 Task: Check the average views per listing of walk-in closet in the last 5 years.
Action: Mouse moved to (1080, 273)
Screenshot: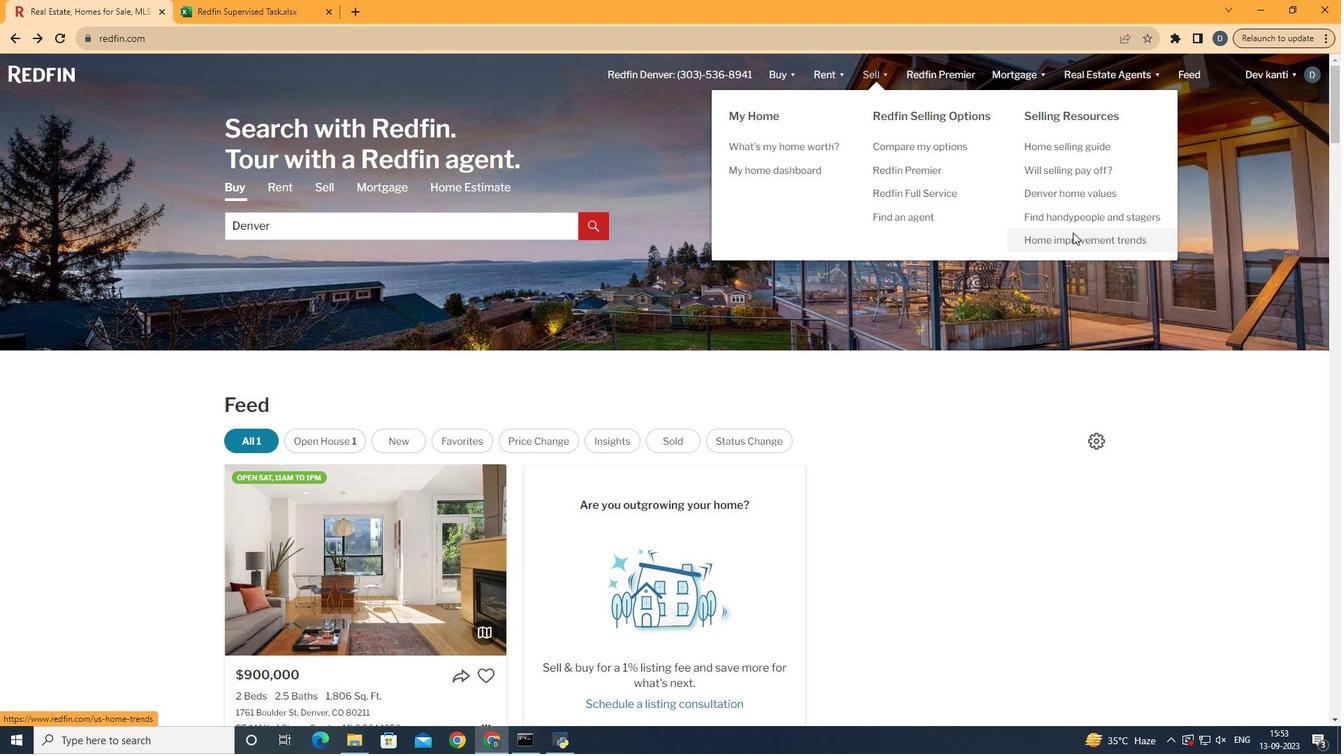 
Action: Mouse pressed left at (1080, 273)
Screenshot: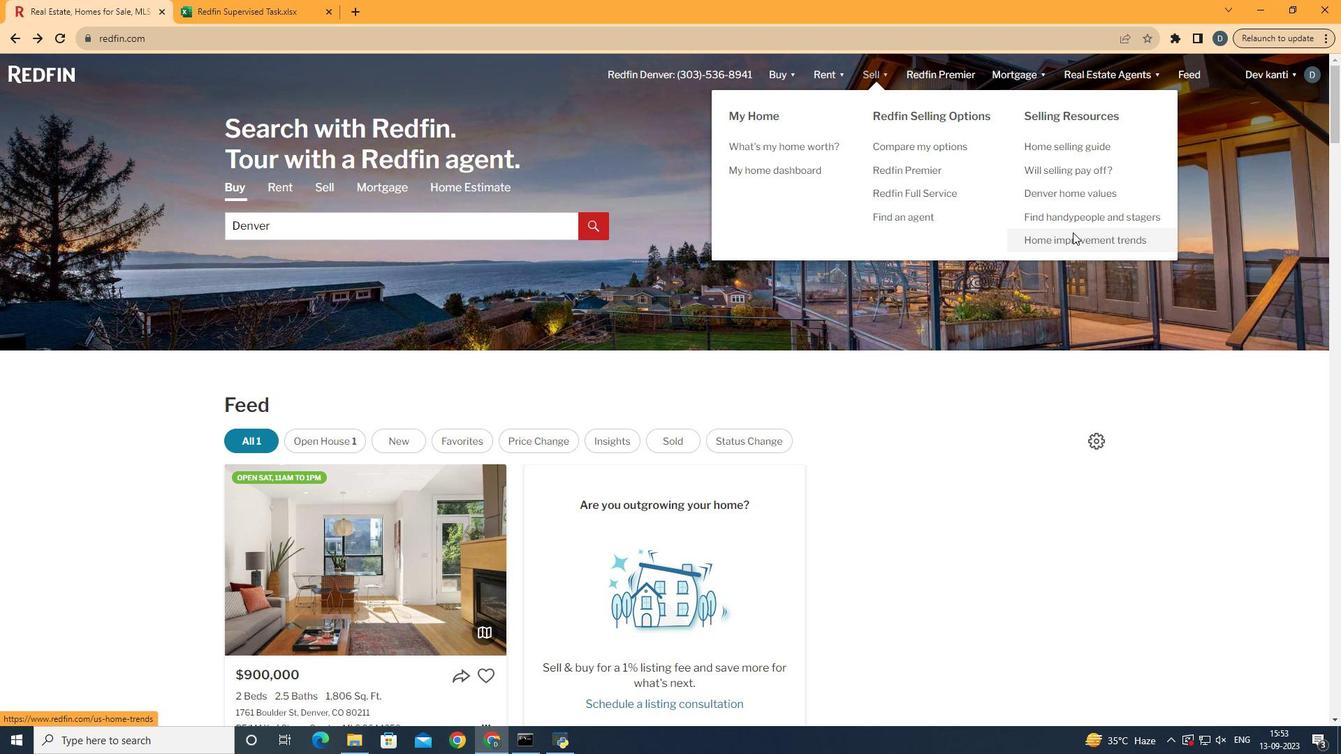 
Action: Mouse moved to (359, 301)
Screenshot: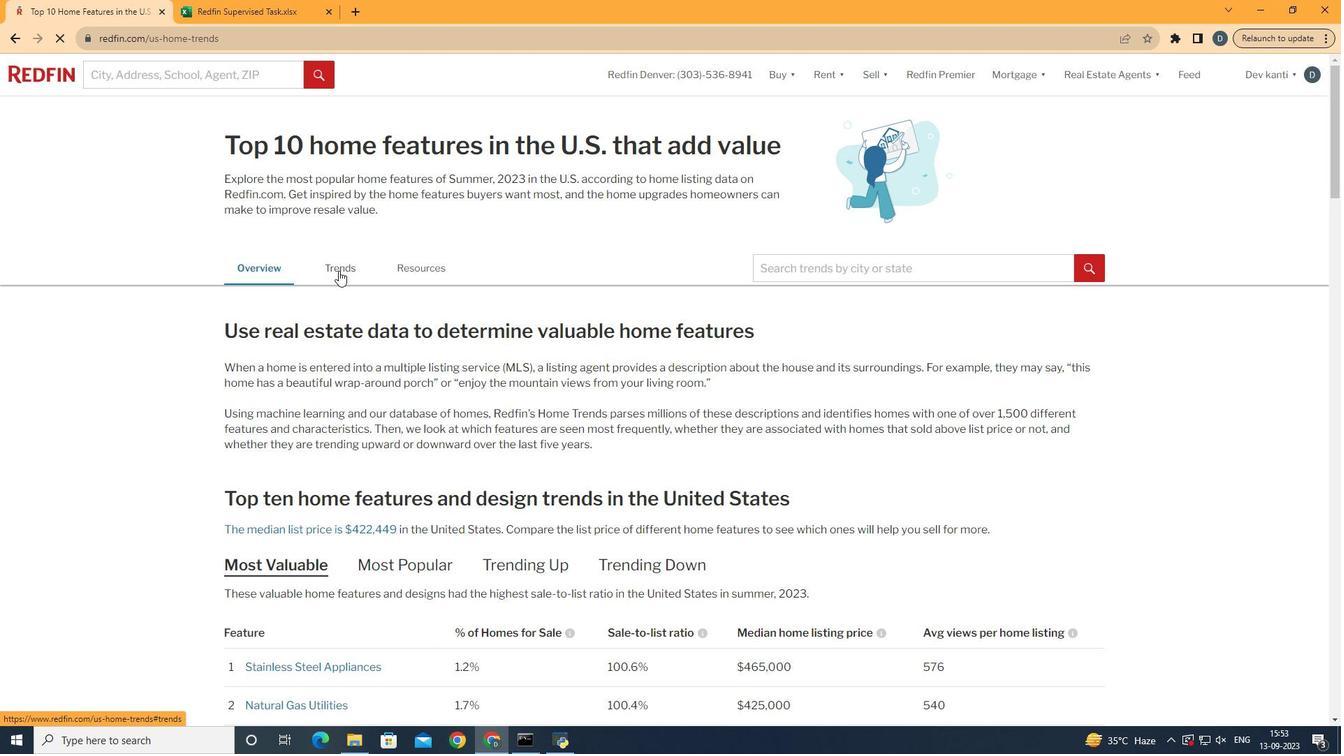 
Action: Mouse pressed left at (359, 301)
Screenshot: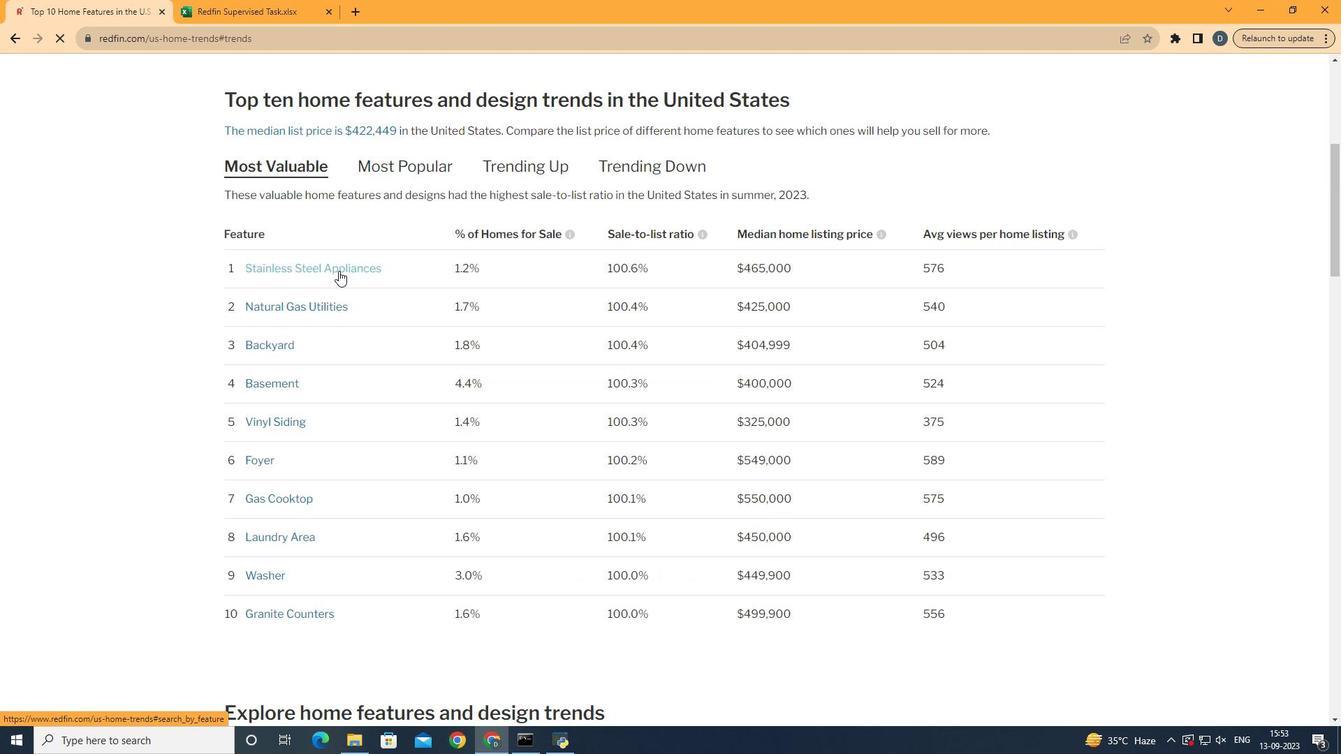 
Action: Mouse moved to (707, 385)
Screenshot: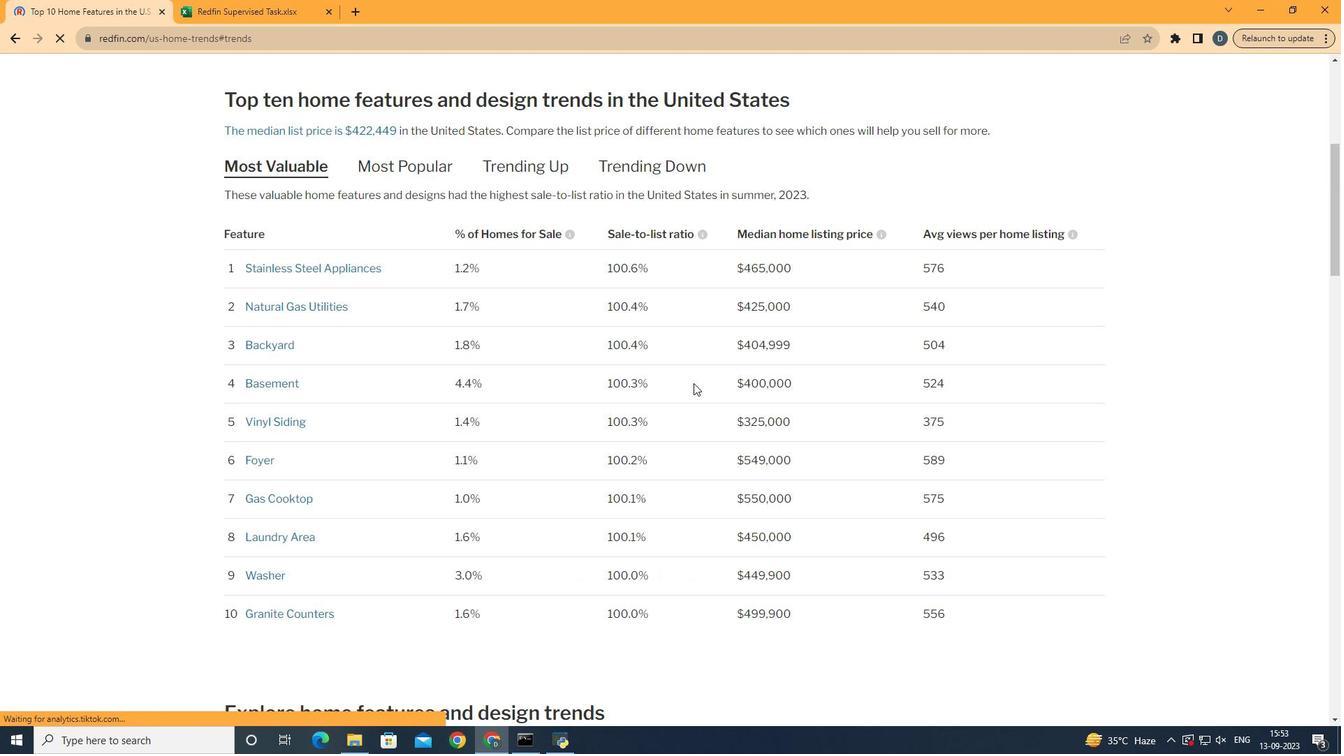 
Action: Mouse scrolled (707, 384) with delta (0, 0)
Screenshot: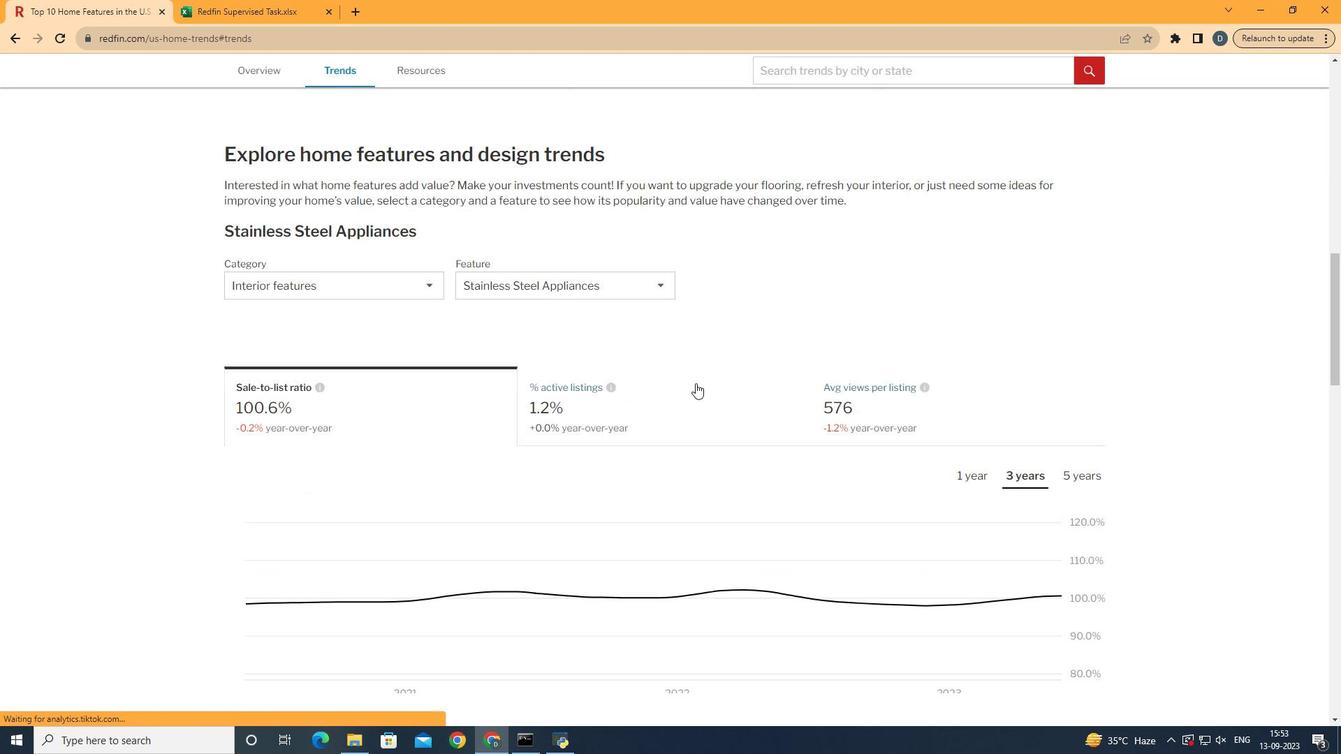 
Action: Mouse scrolled (707, 384) with delta (0, 0)
Screenshot: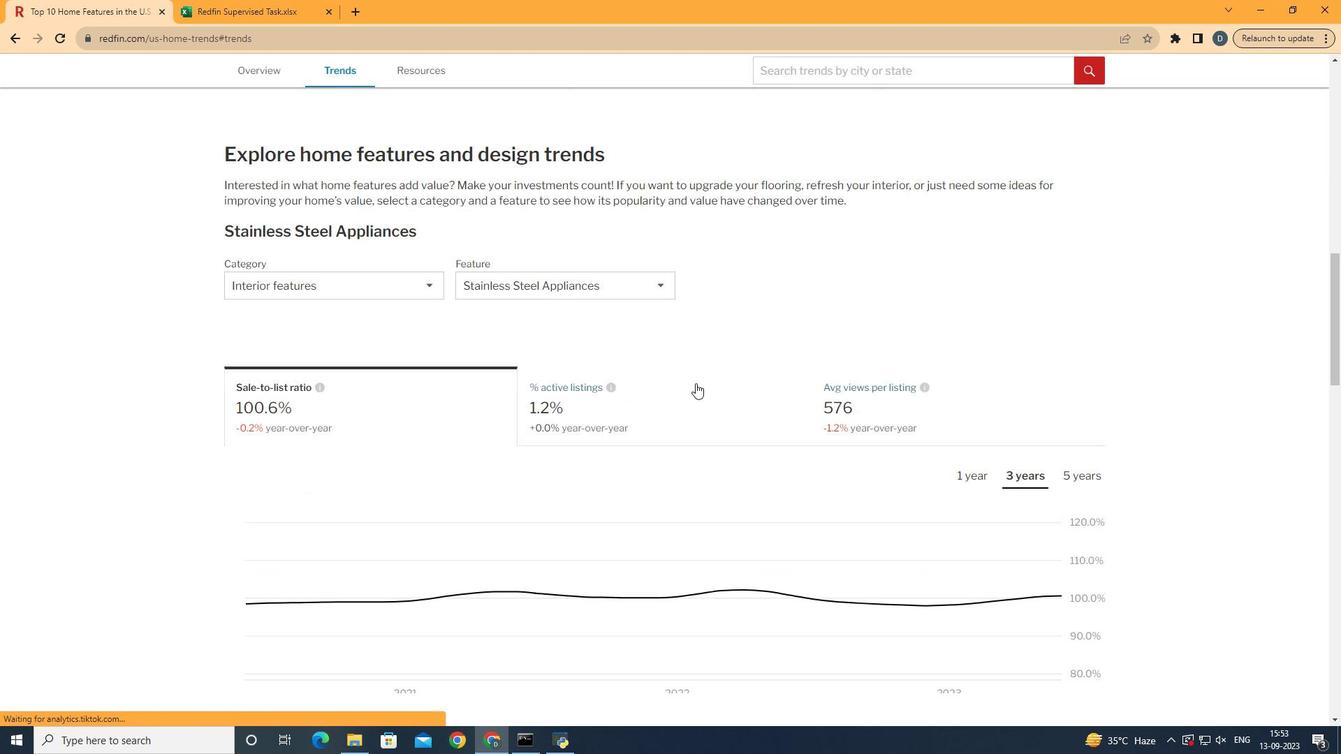 
Action: Mouse scrolled (707, 384) with delta (0, 0)
Screenshot: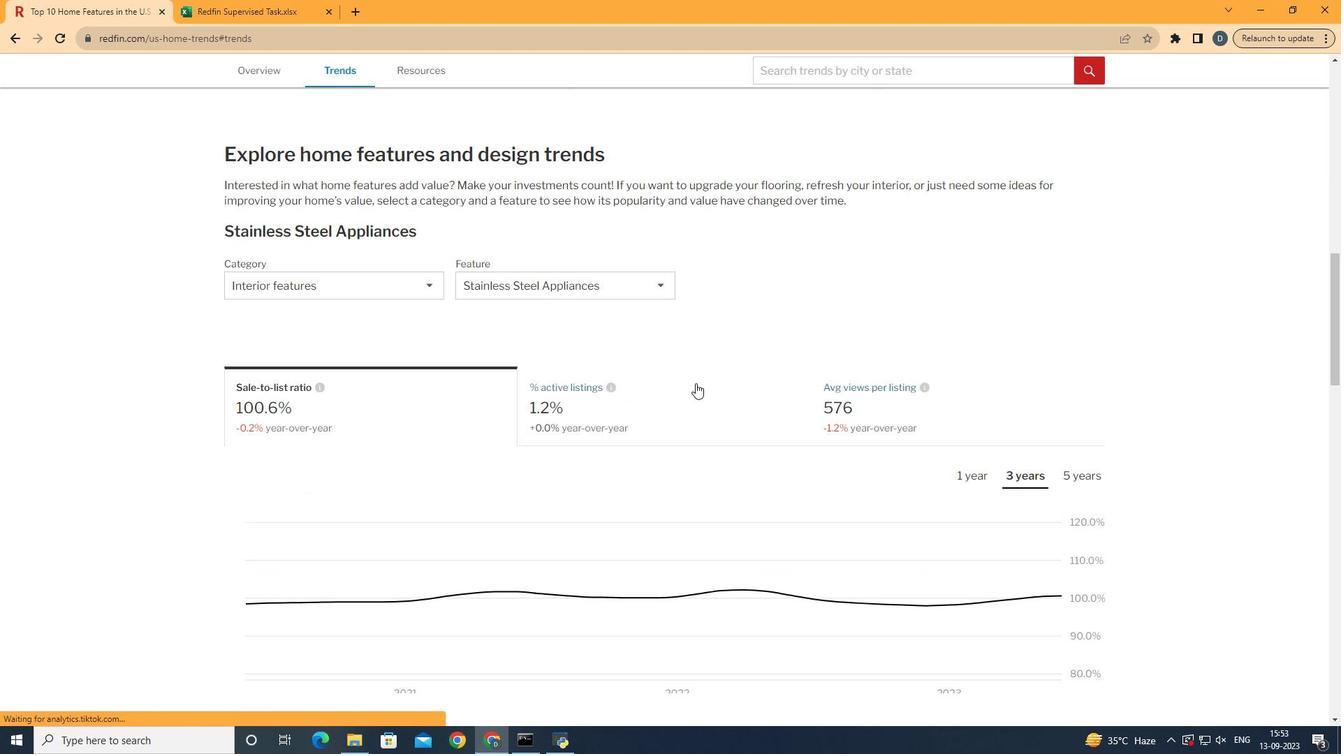 
Action: Mouse scrolled (707, 384) with delta (0, 0)
Screenshot: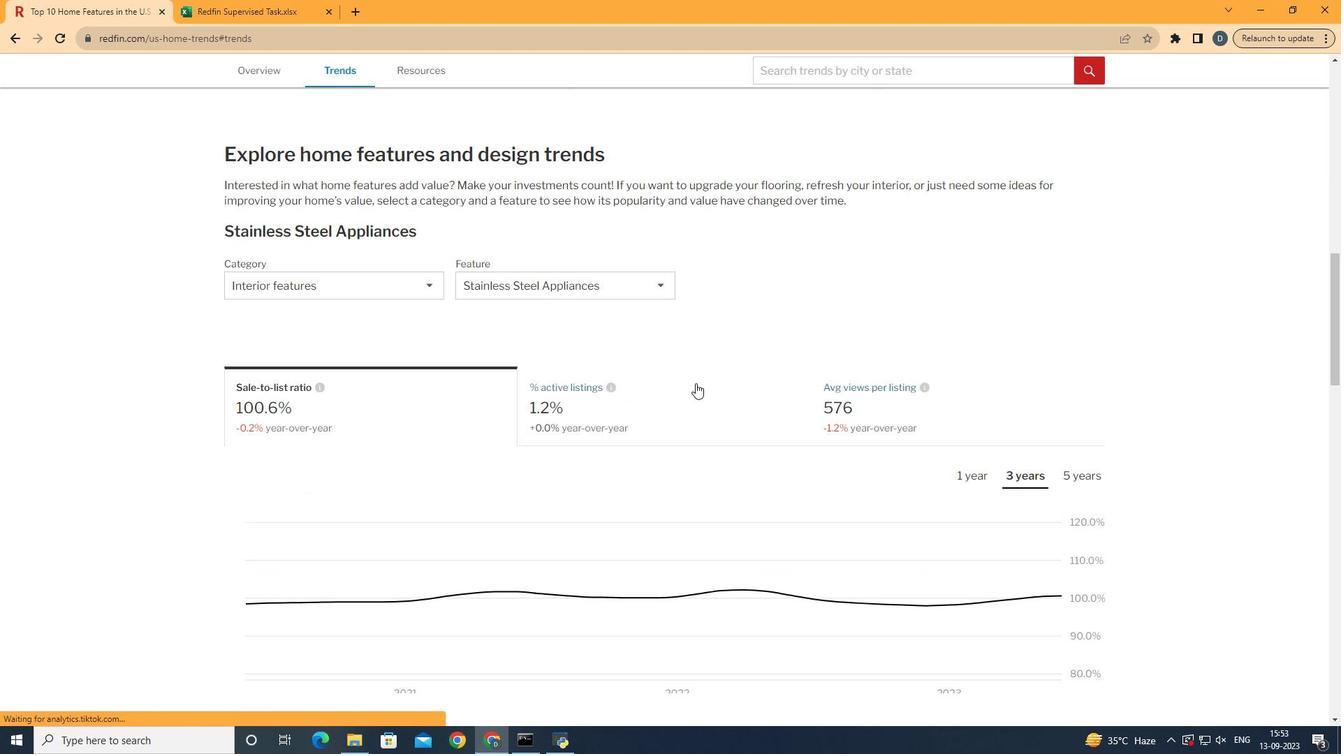 
Action: Mouse scrolled (707, 384) with delta (0, 0)
Screenshot: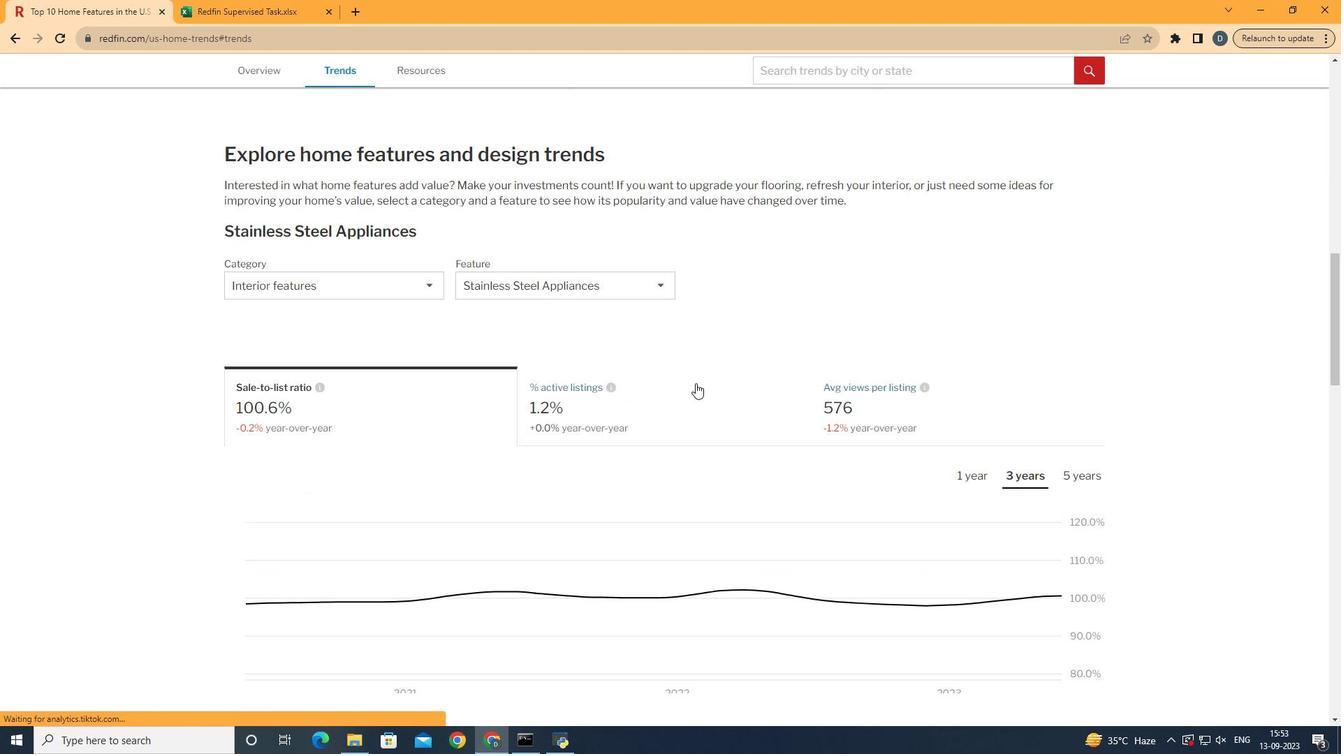 
Action: Mouse scrolled (707, 384) with delta (0, 0)
Screenshot: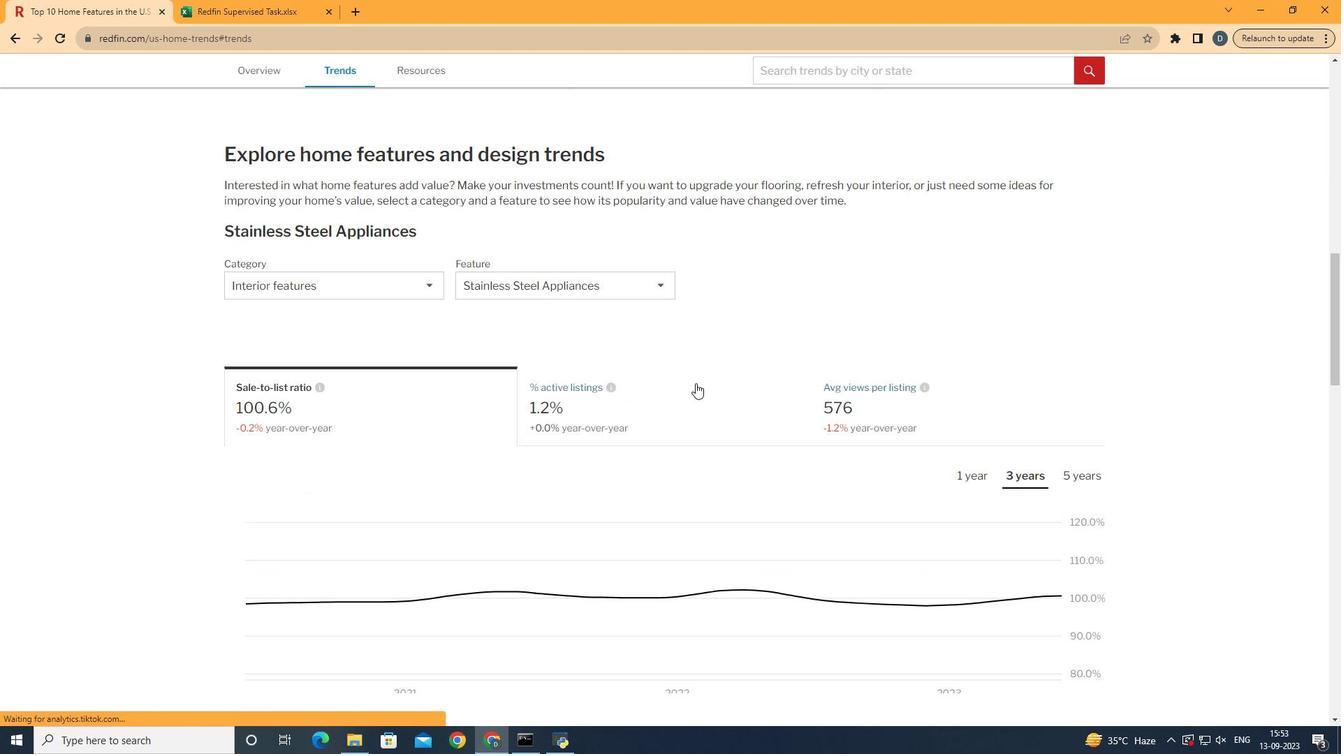 
Action: Mouse moved to (709, 385)
Screenshot: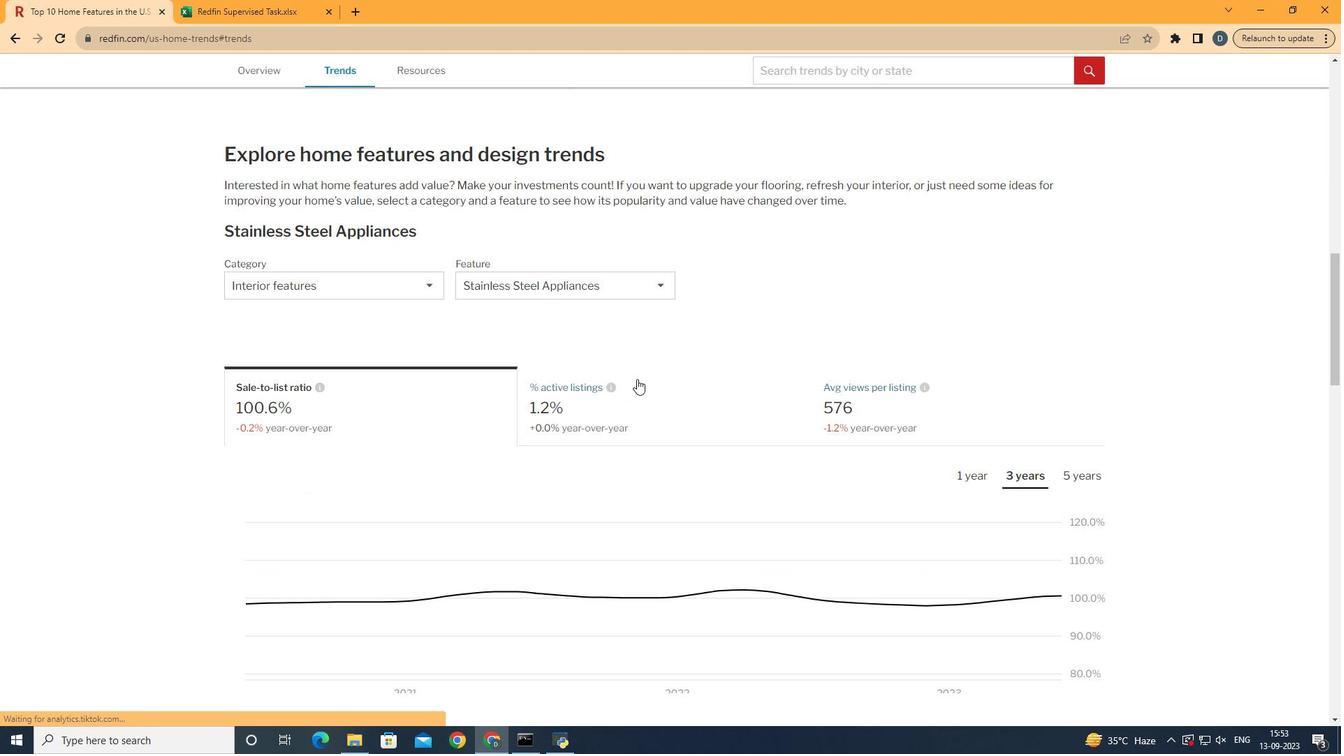 
Action: Mouse scrolled (709, 384) with delta (0, 0)
Screenshot: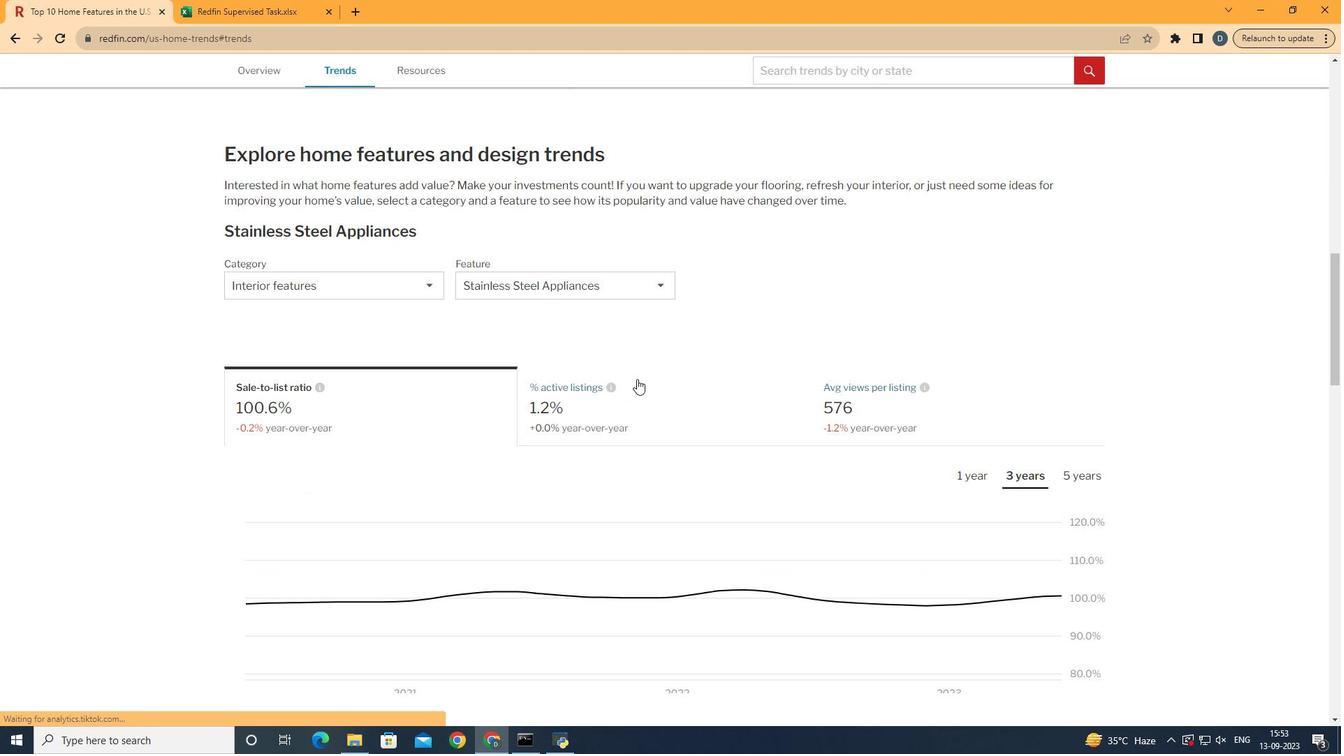 
Action: Mouse moved to (345, 317)
Screenshot: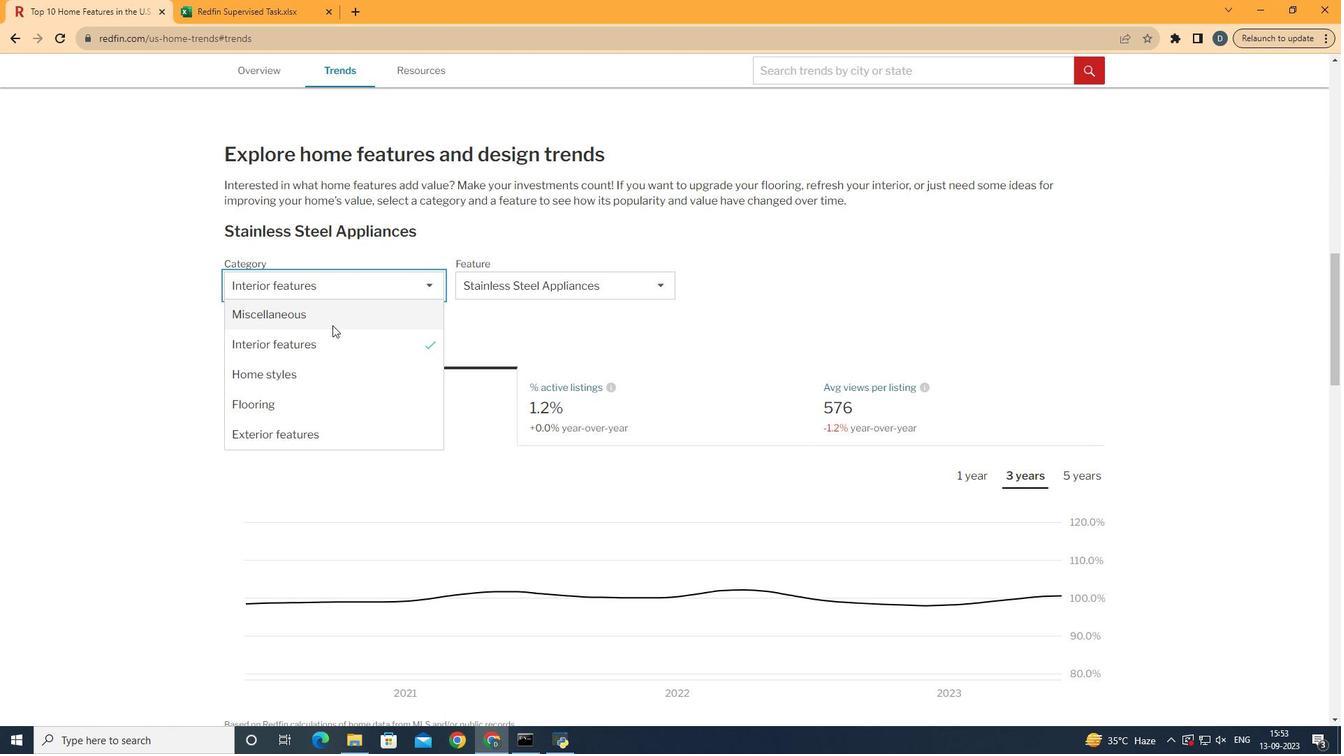 
Action: Mouse pressed left at (345, 317)
Screenshot: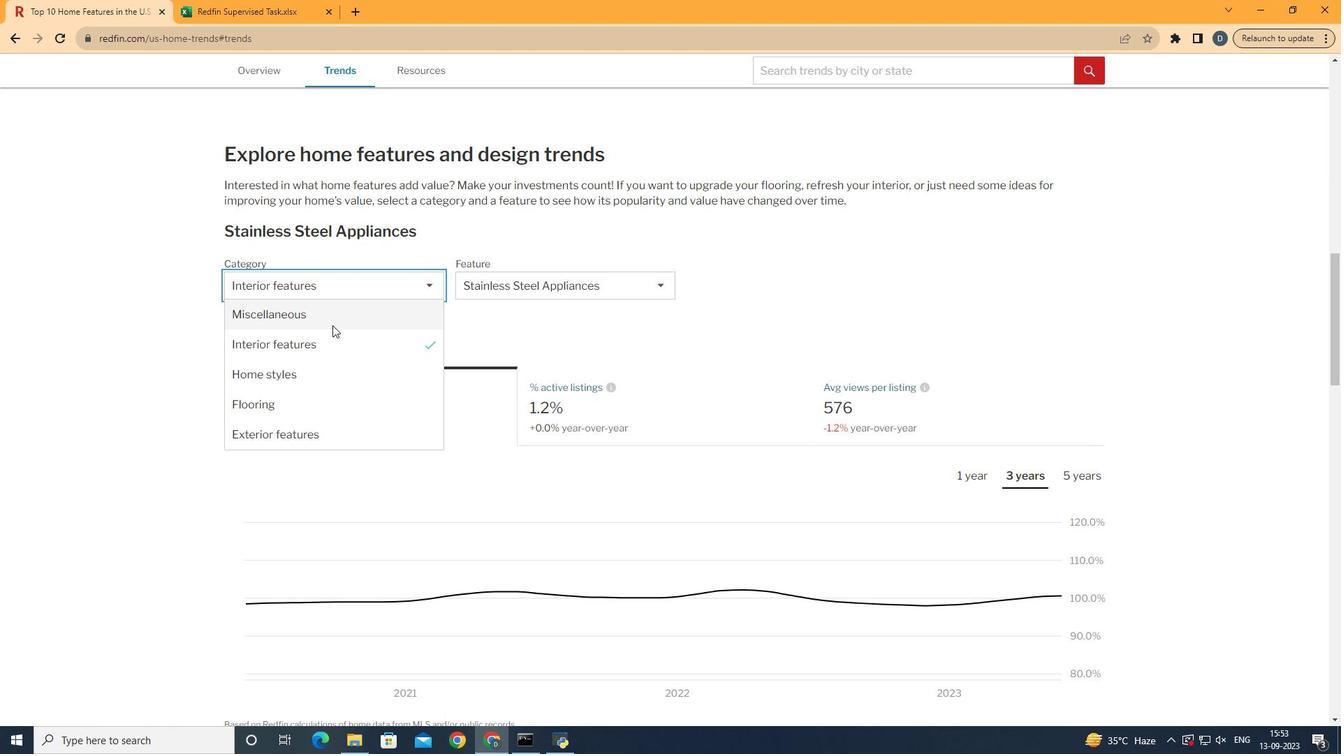 
Action: Mouse moved to (359, 358)
Screenshot: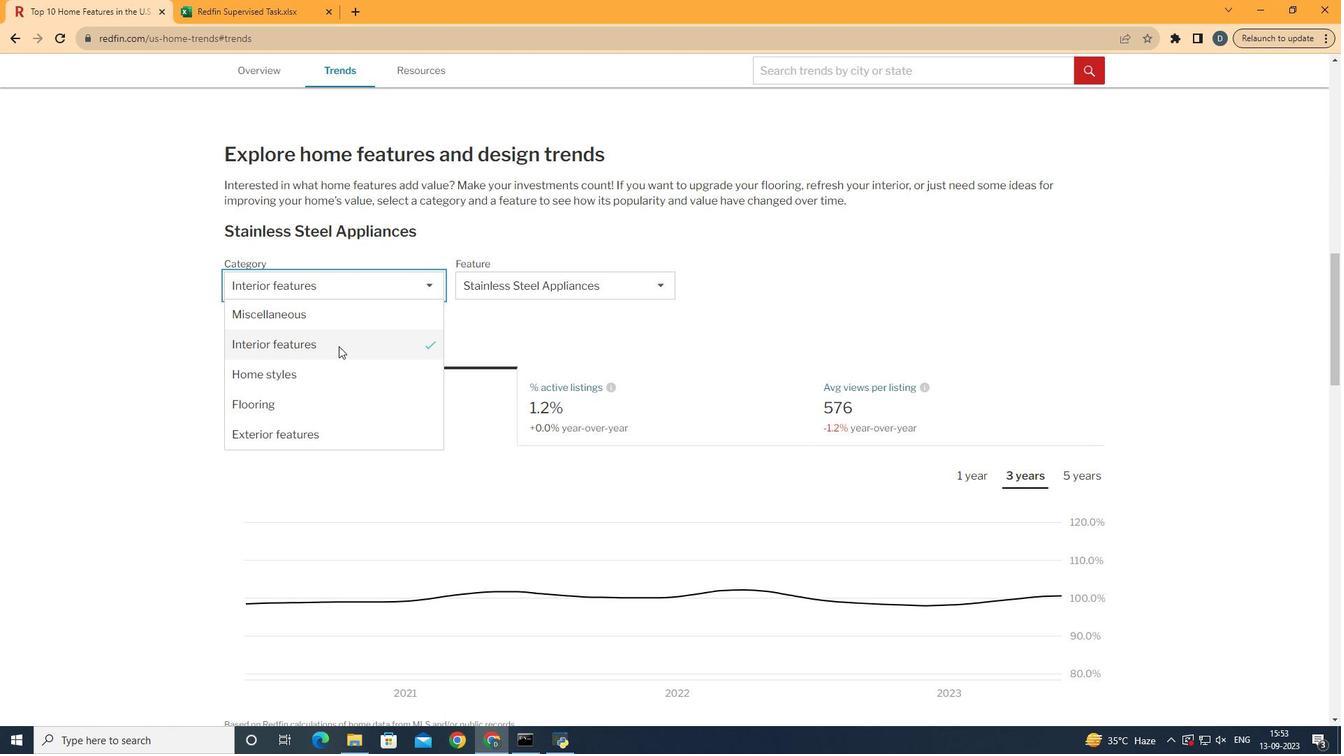 
Action: Mouse pressed left at (359, 358)
Screenshot: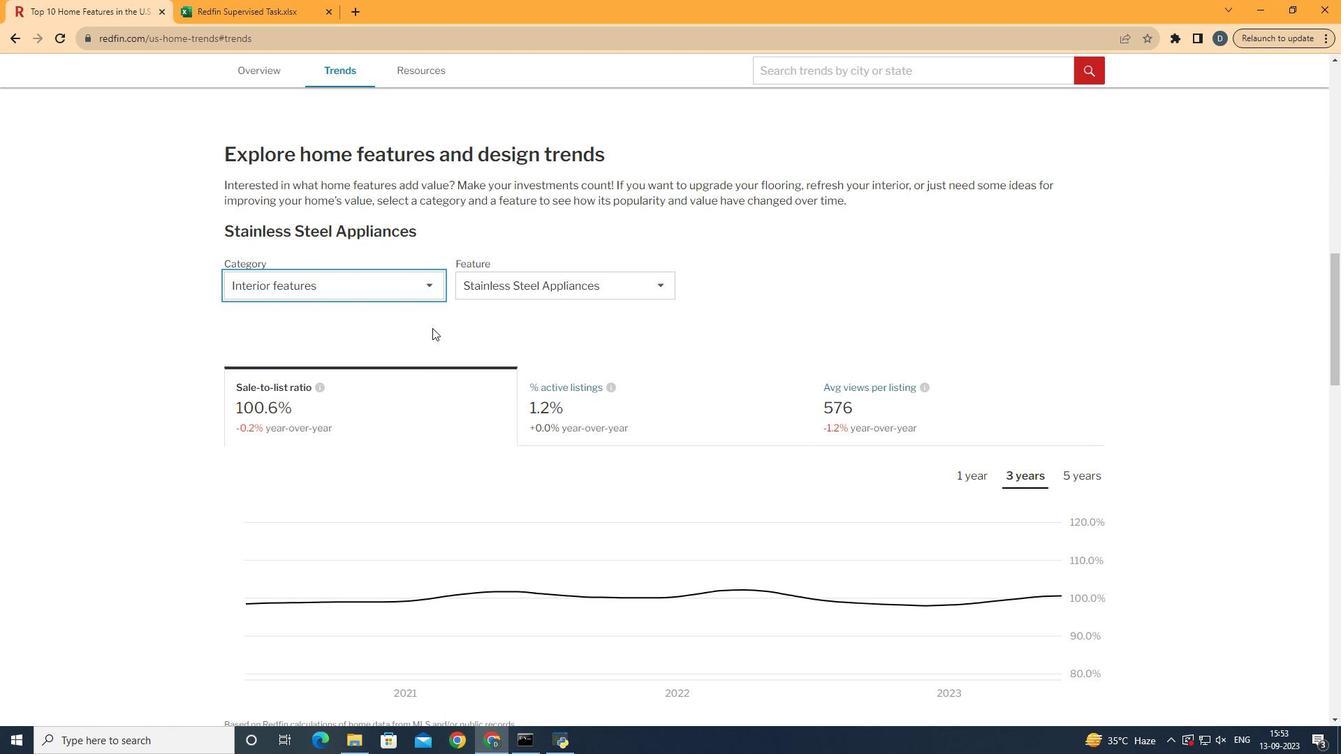 
Action: Mouse moved to (574, 324)
Screenshot: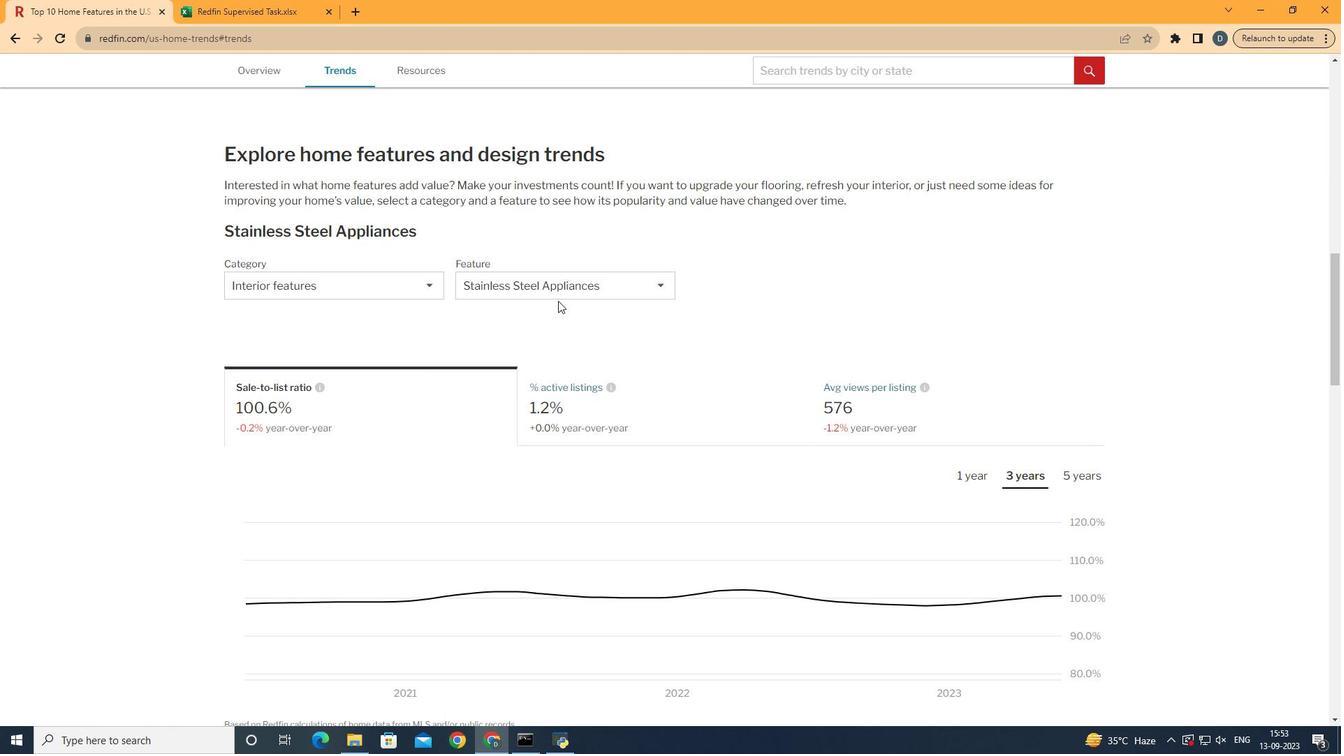 
Action: Mouse pressed left at (574, 324)
Screenshot: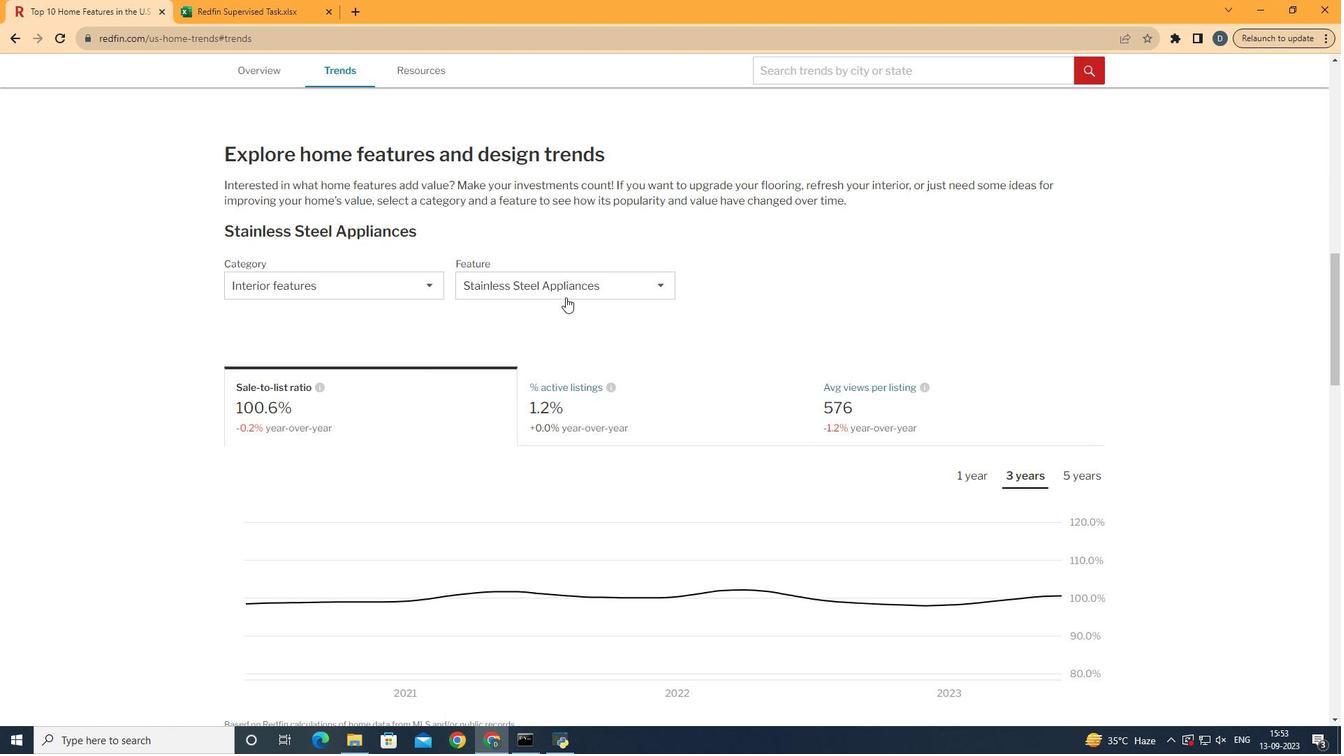 
Action: Mouse moved to (607, 314)
Screenshot: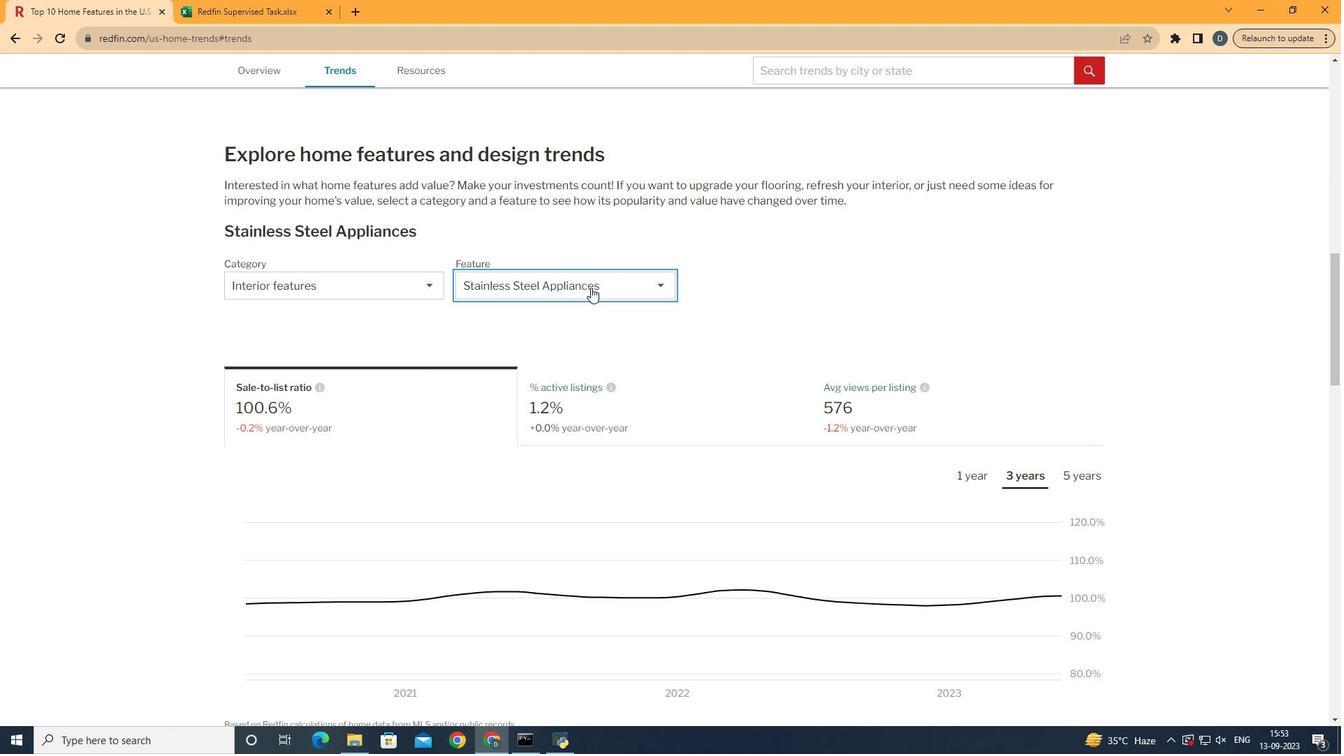 
Action: Mouse pressed left at (607, 314)
Screenshot: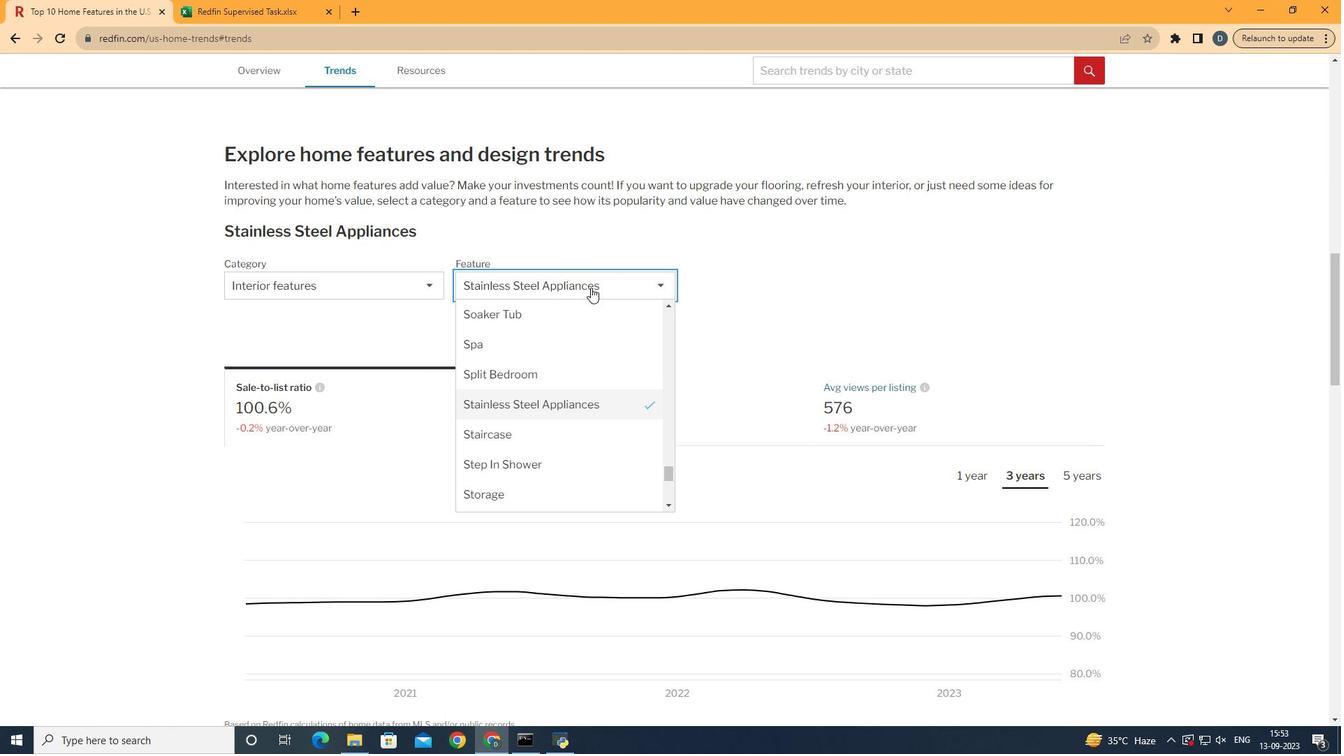 
Action: Mouse moved to (612, 403)
Screenshot: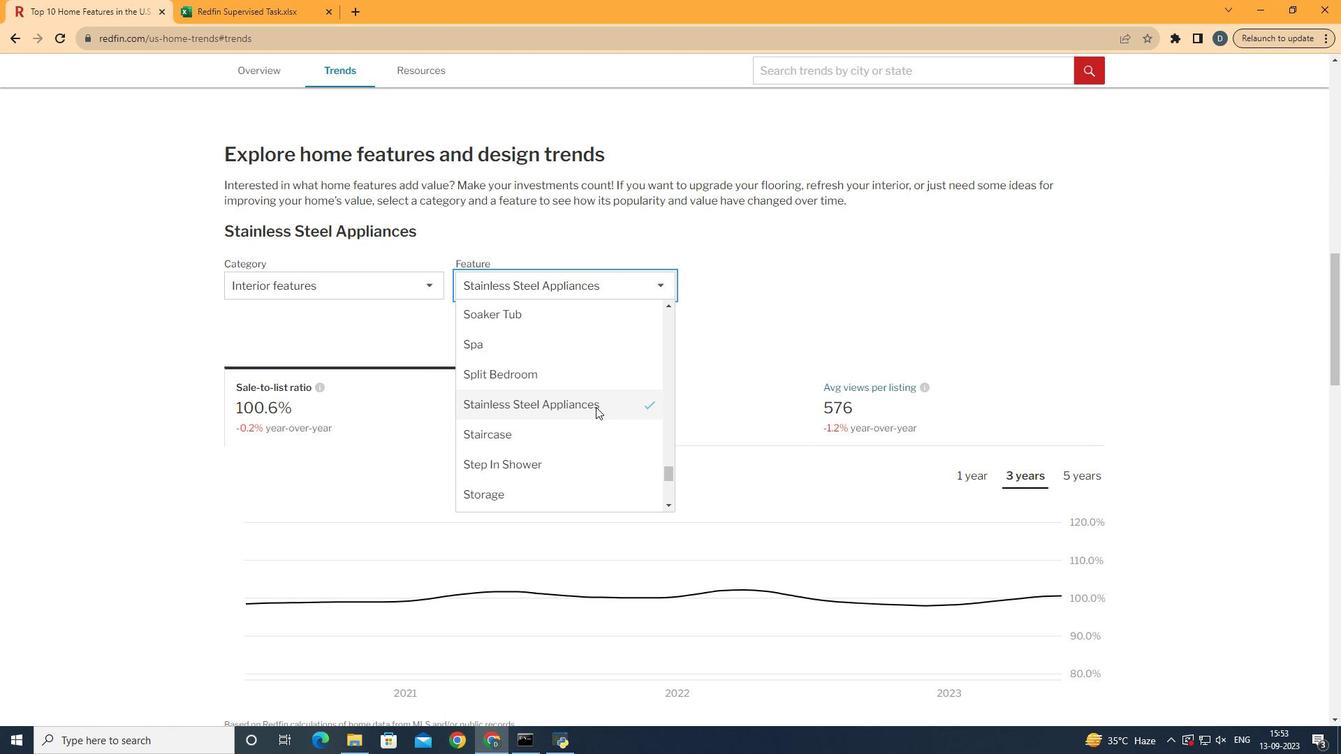 
Action: Mouse scrolled (612, 403) with delta (0, 0)
Screenshot: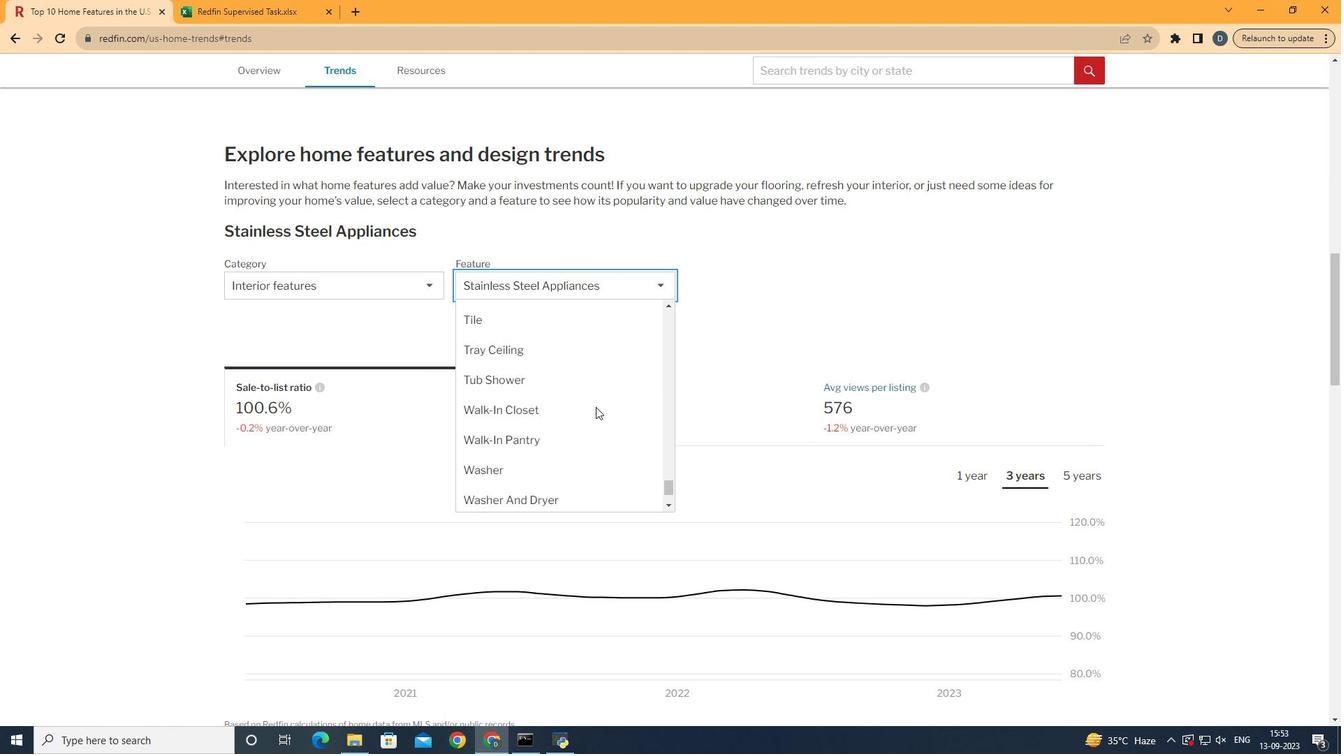 
Action: Mouse scrolled (612, 403) with delta (0, 0)
Screenshot: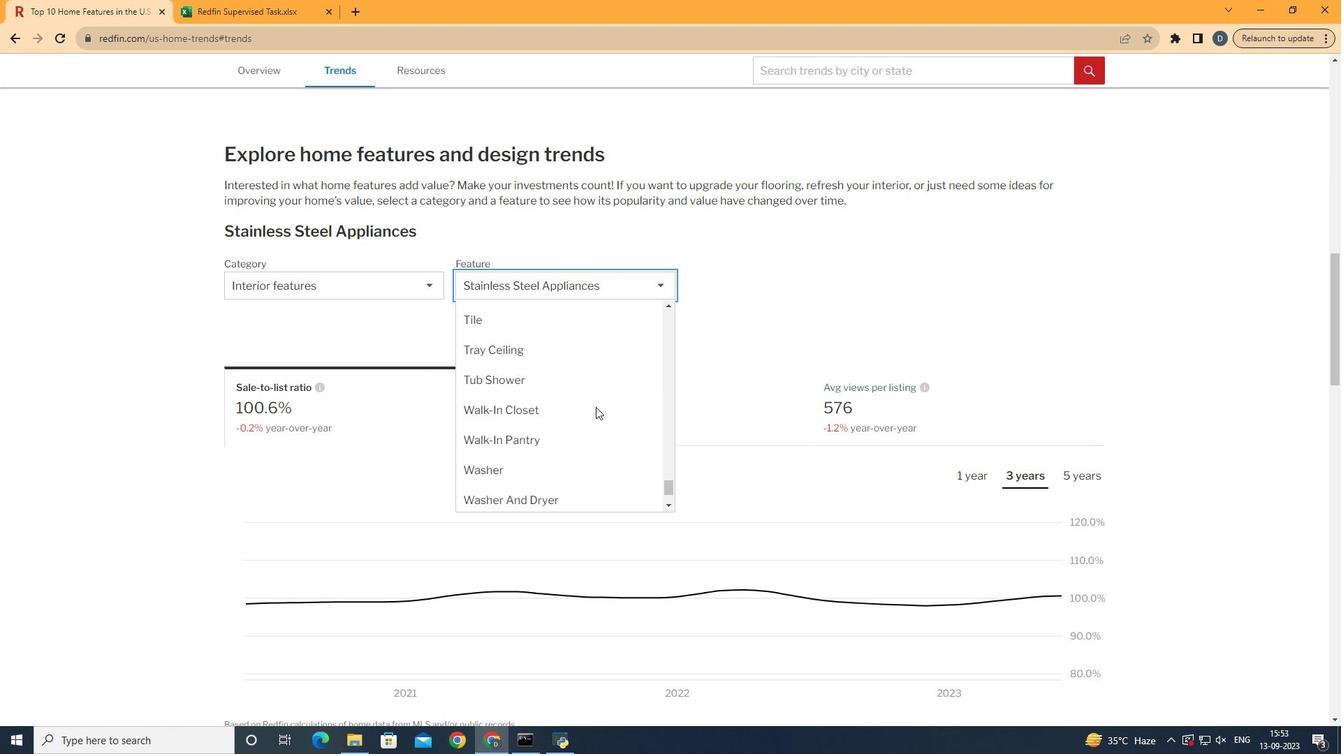 
Action: Mouse scrolled (612, 403) with delta (0, 0)
Screenshot: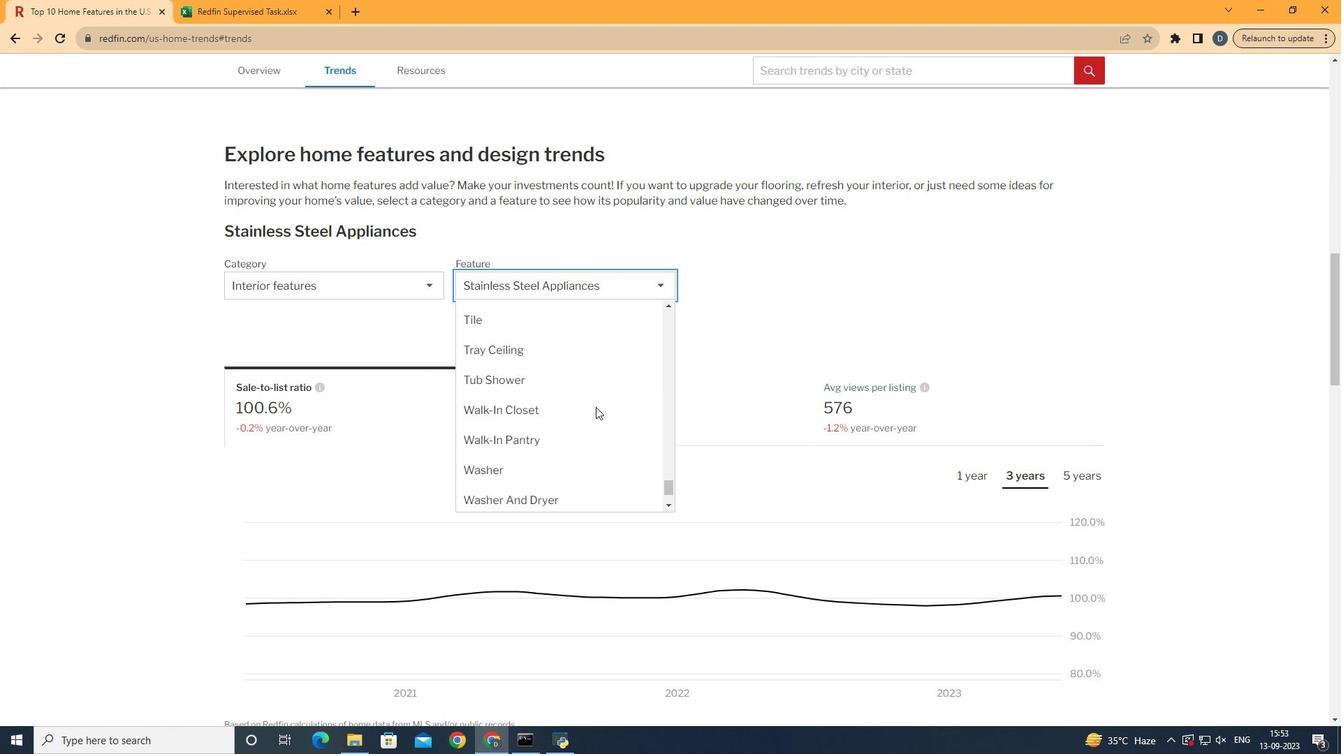 
Action: Mouse moved to (611, 398)
Screenshot: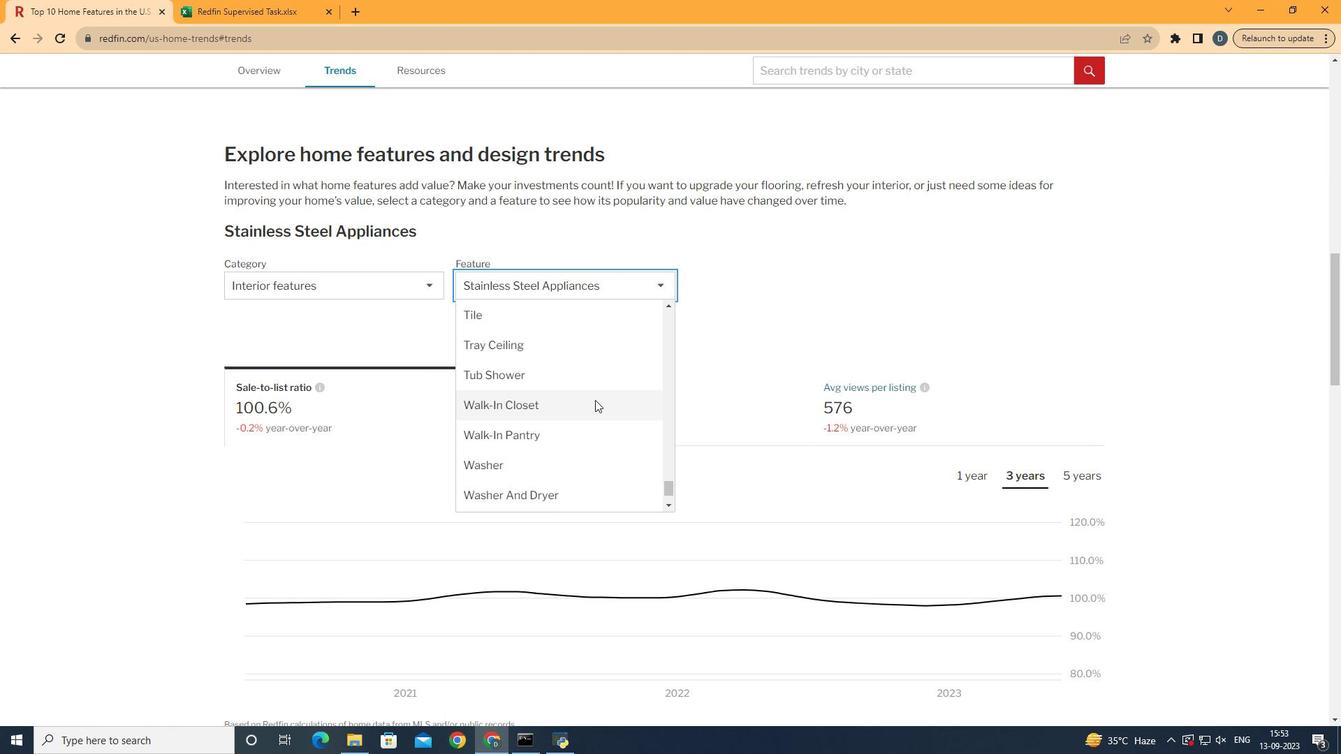 
Action: Mouse pressed left at (611, 398)
Screenshot: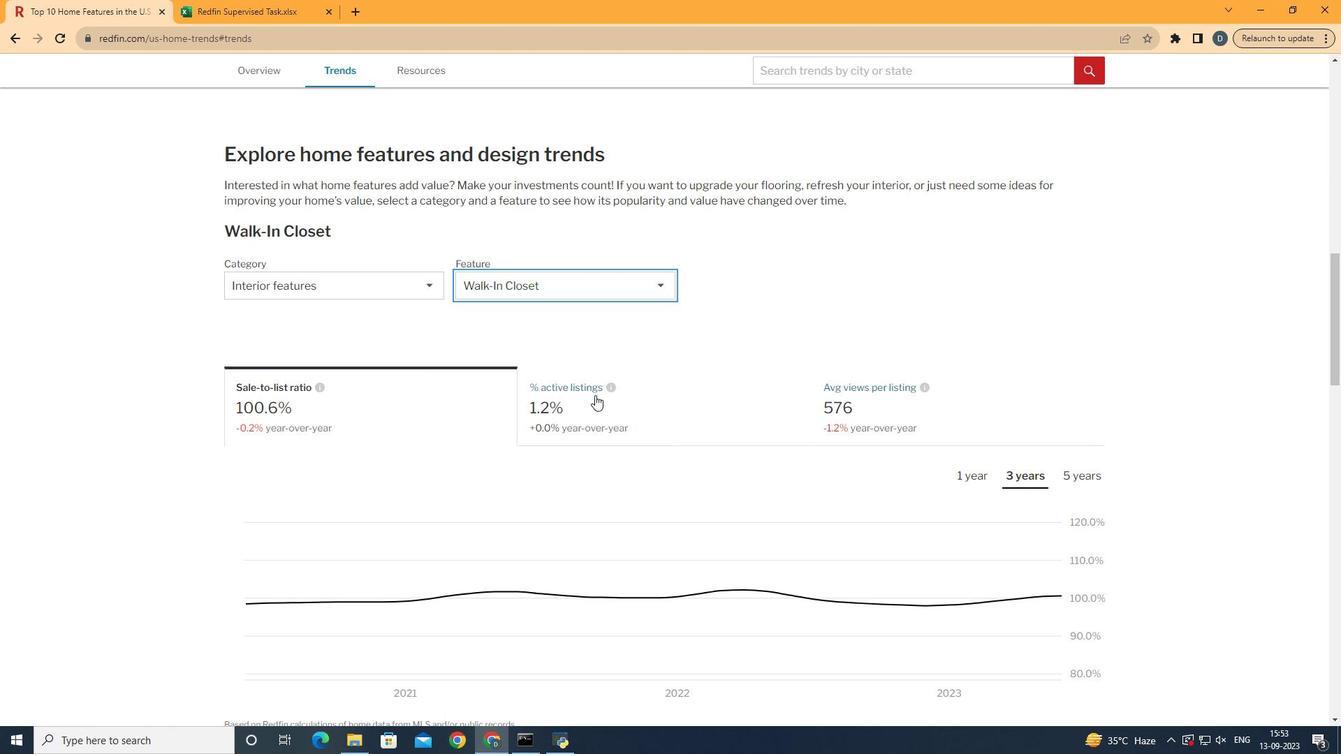 
Action: Mouse moved to (973, 400)
Screenshot: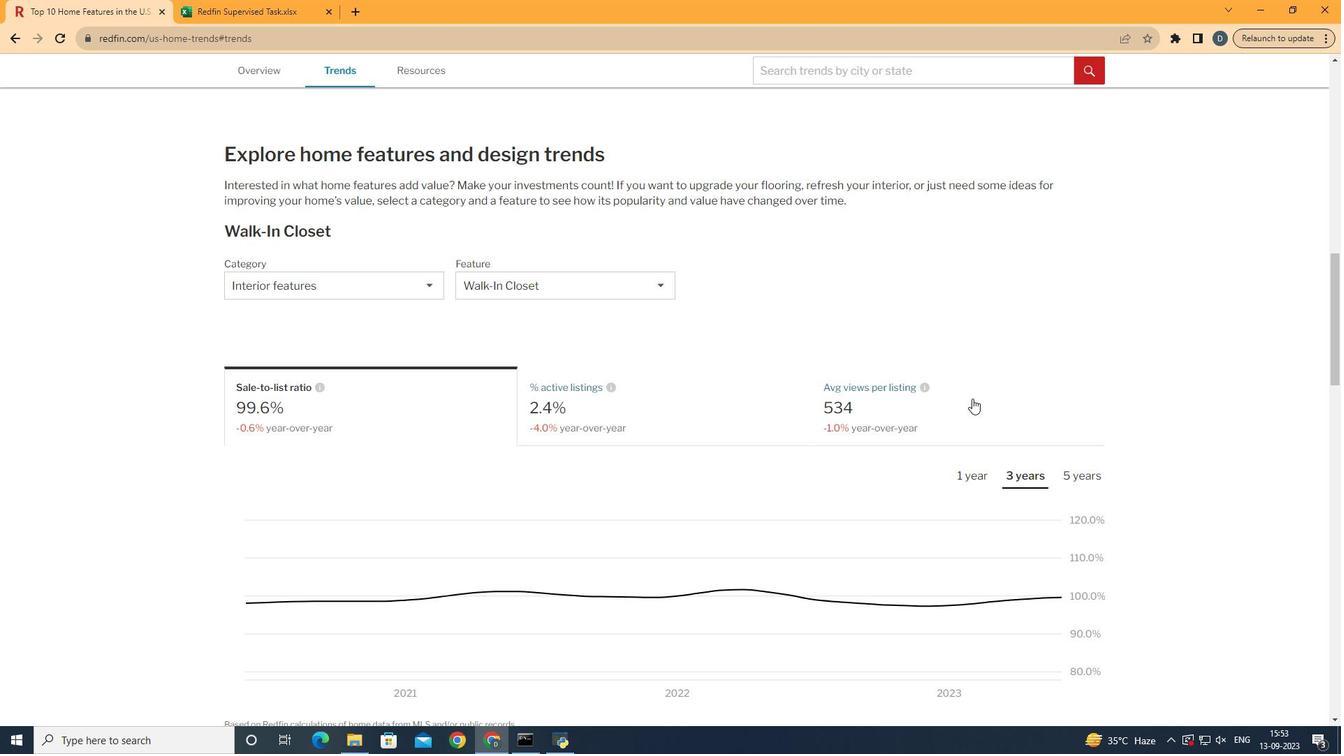 
Action: Mouse pressed left at (973, 400)
Screenshot: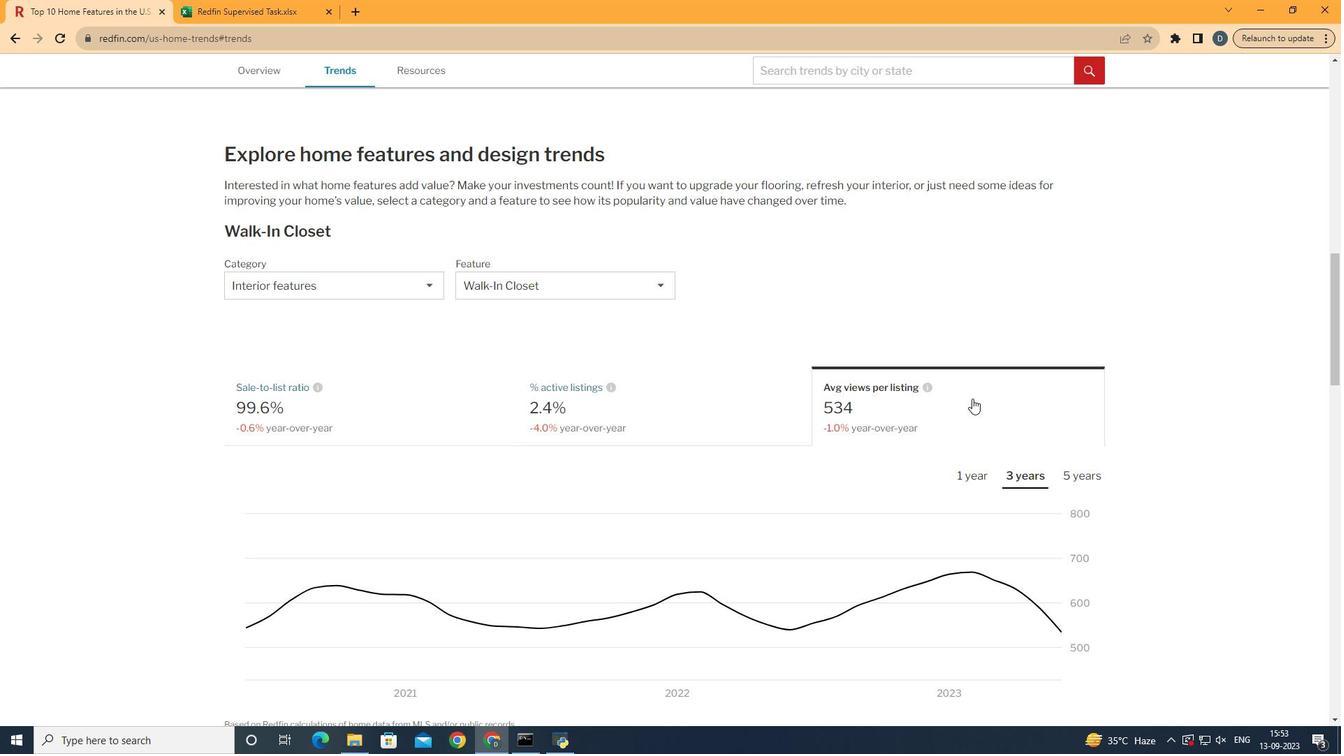 
Action: Mouse moved to (1080, 454)
Screenshot: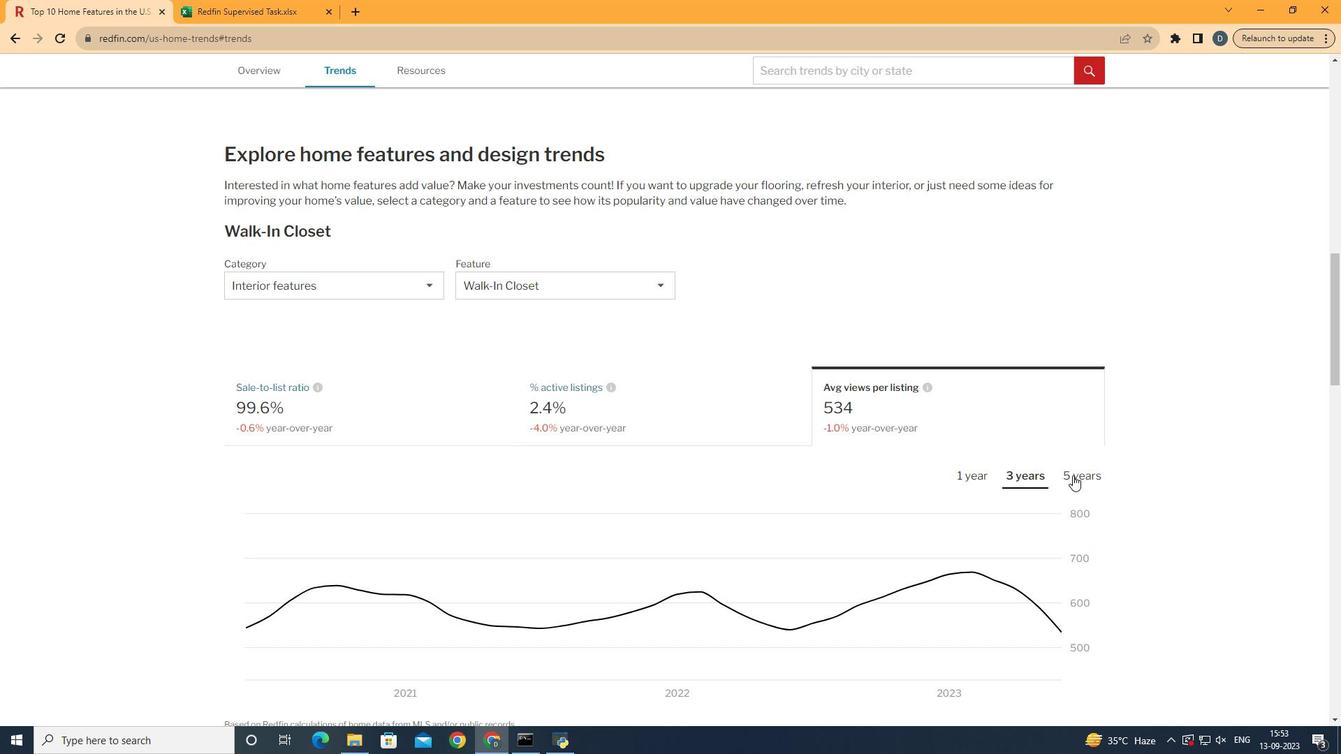 
Action: Mouse pressed left at (1080, 454)
Screenshot: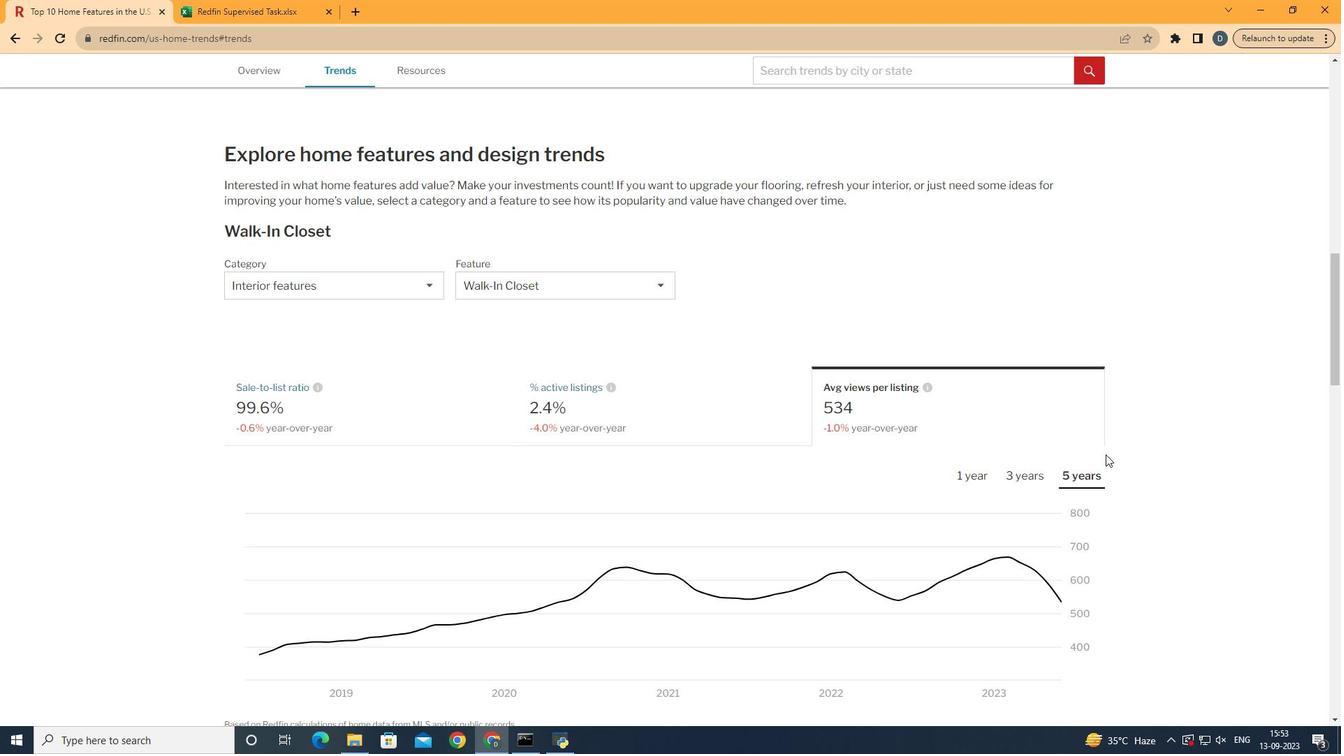 
Action: Mouse moved to (1138, 411)
Screenshot: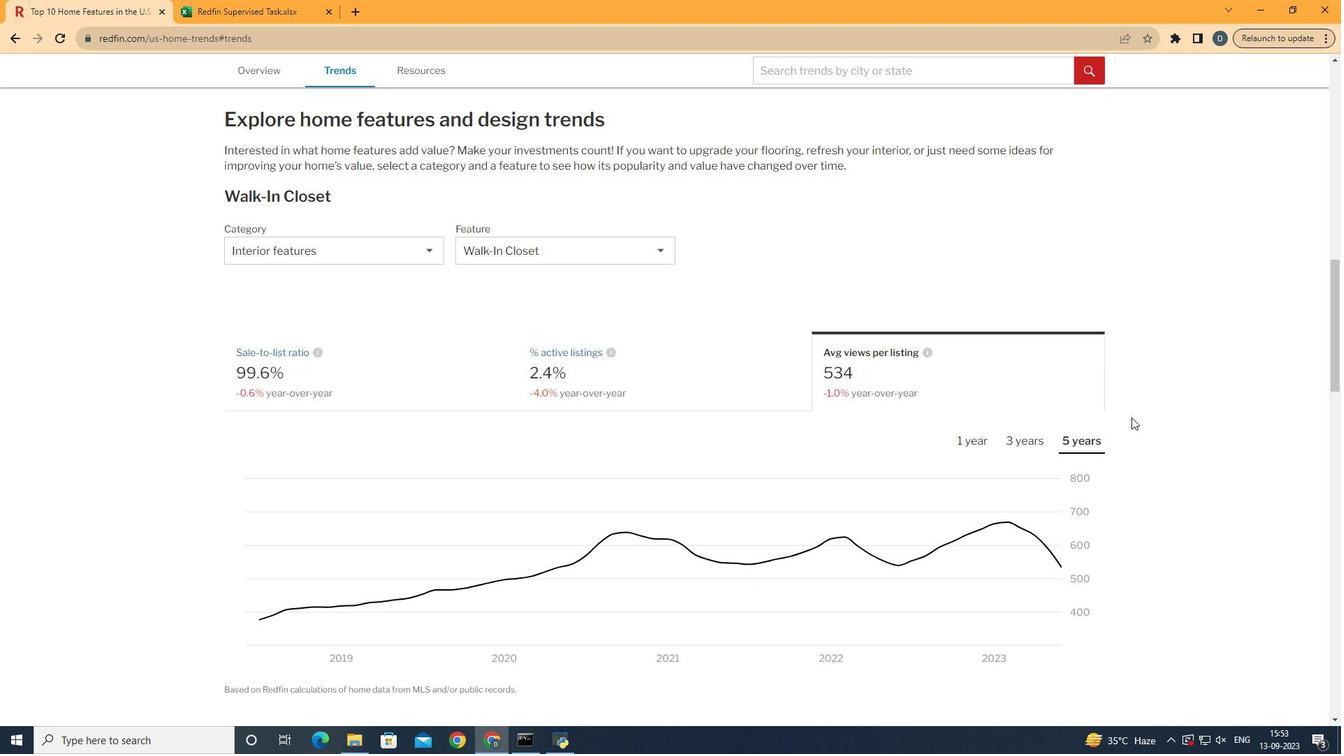 
Action: Mouse scrolled (1138, 410) with delta (0, 0)
Screenshot: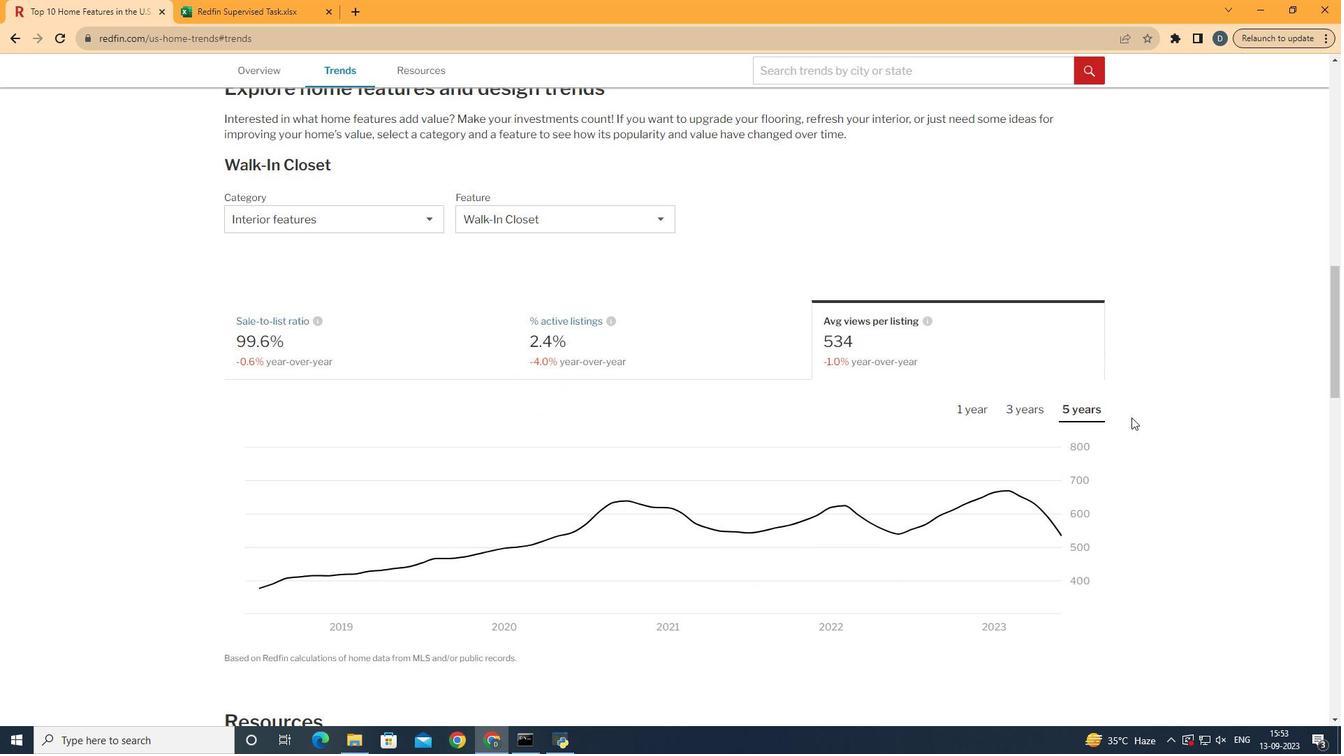 
Action: Mouse moved to (1138, 411)
Screenshot: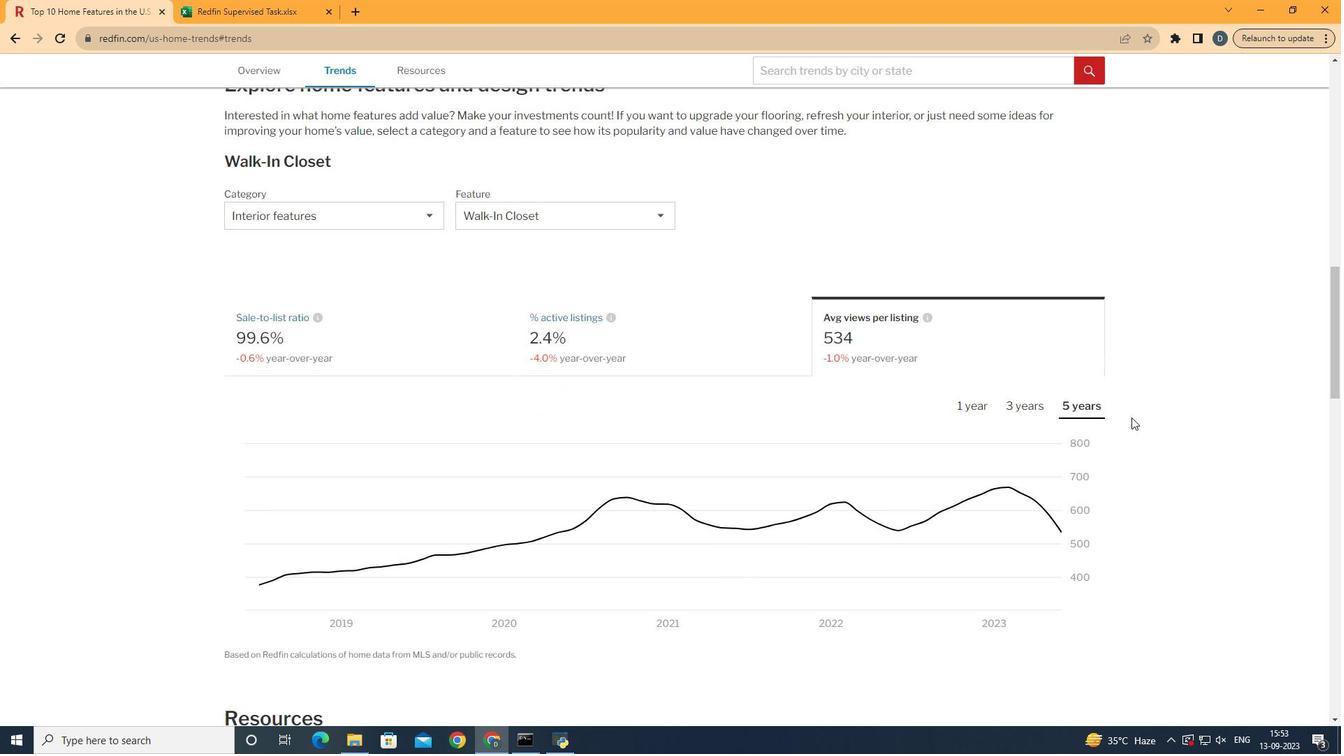 
